 Task: Check the report concern and select the noise or party.
Action: Mouse pressed left at (805, 314)
Screenshot: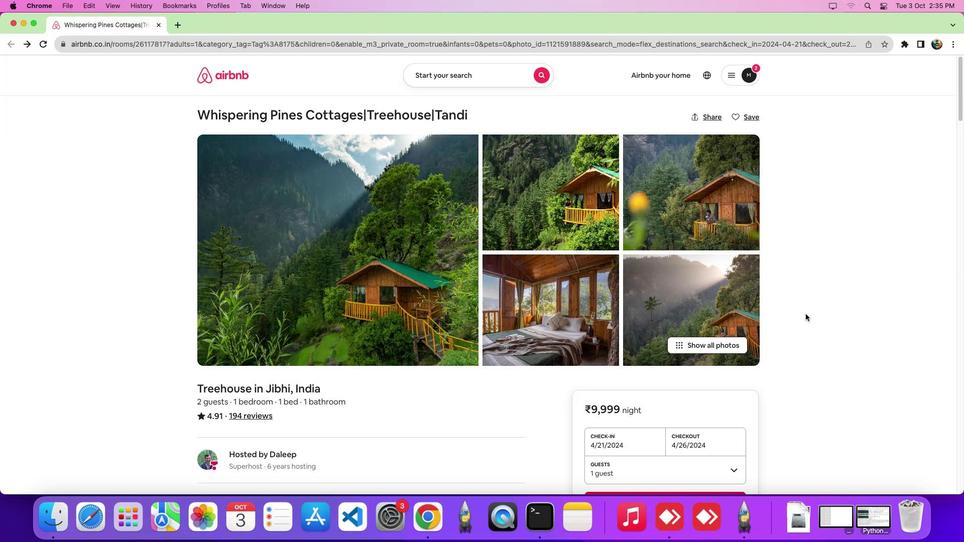 
Action: Mouse moved to (810, 315)
Screenshot: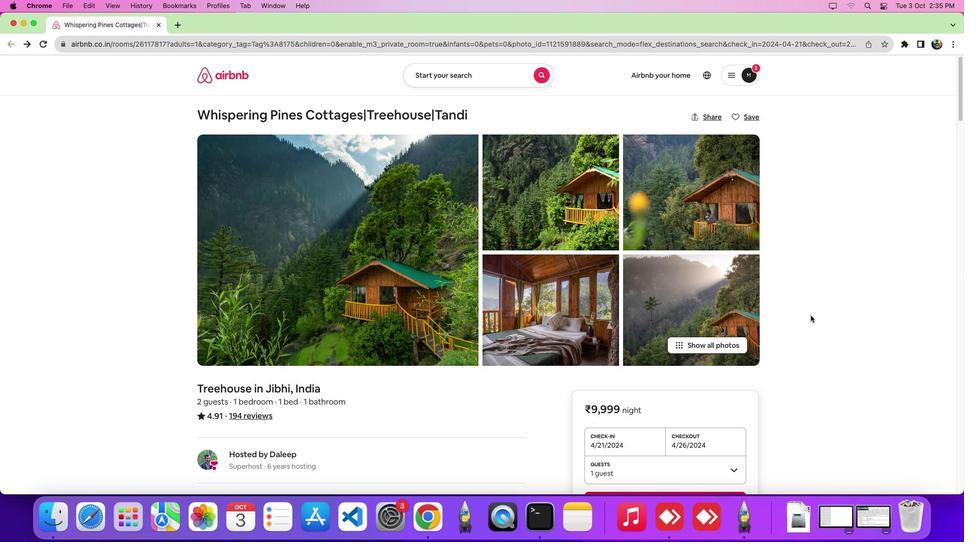 
Action: Mouse scrolled (810, 315) with delta (0, 0)
Screenshot: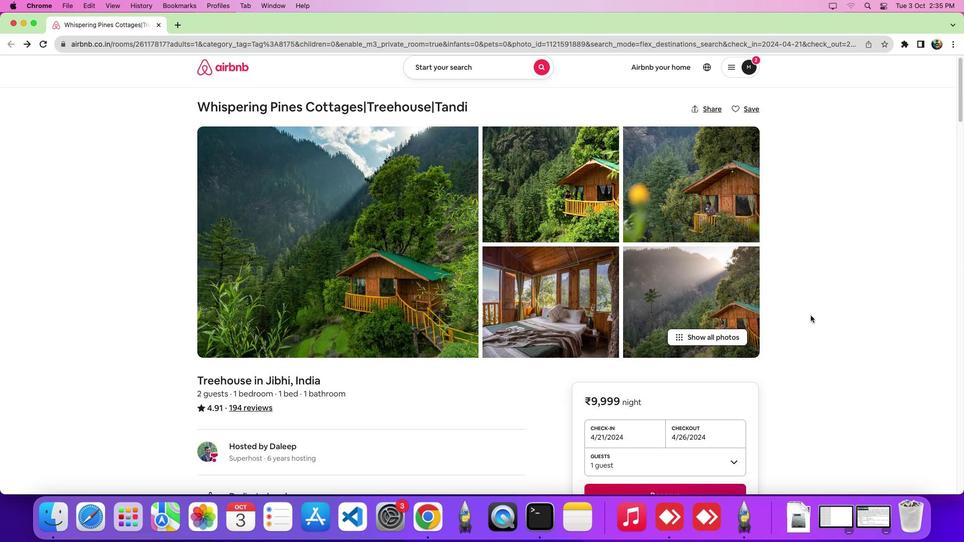 
Action: Mouse scrolled (810, 315) with delta (0, 0)
Screenshot: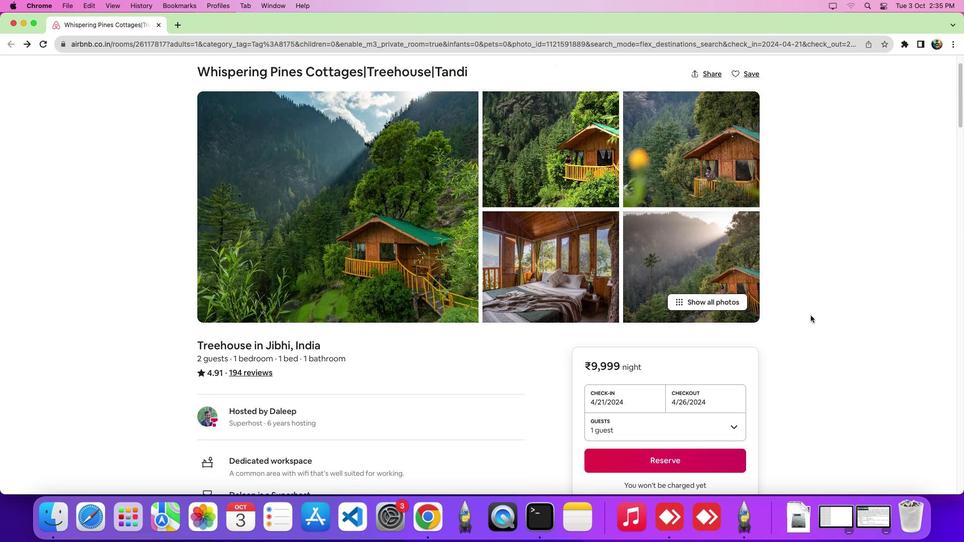 
Action: Mouse scrolled (810, 315) with delta (0, -2)
Screenshot: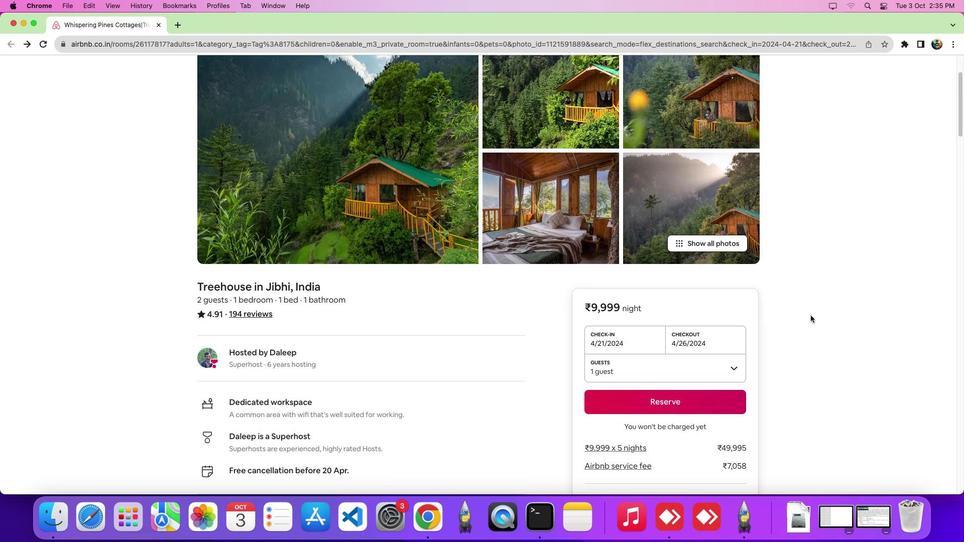 
Action: Mouse scrolled (810, 315) with delta (0, 0)
Screenshot: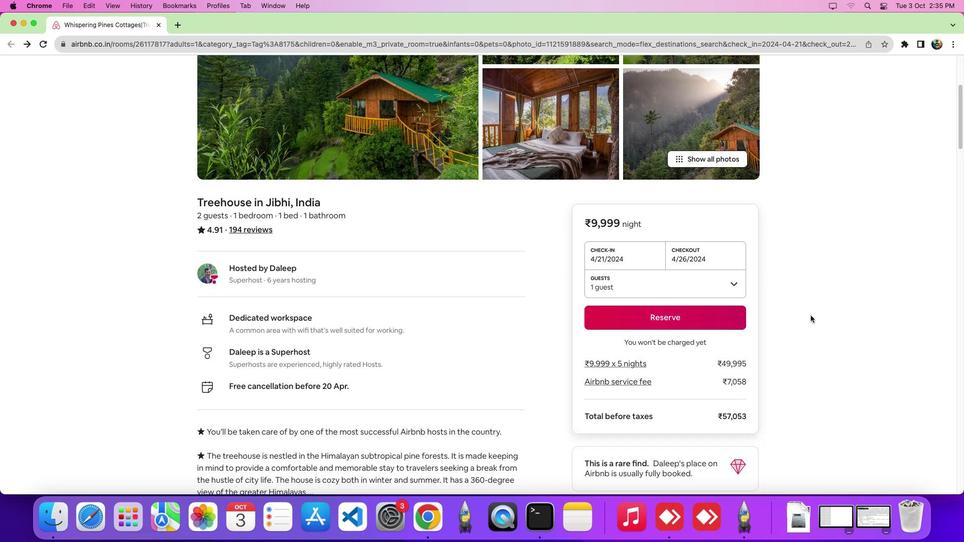 
Action: Mouse scrolled (810, 315) with delta (0, 0)
Screenshot: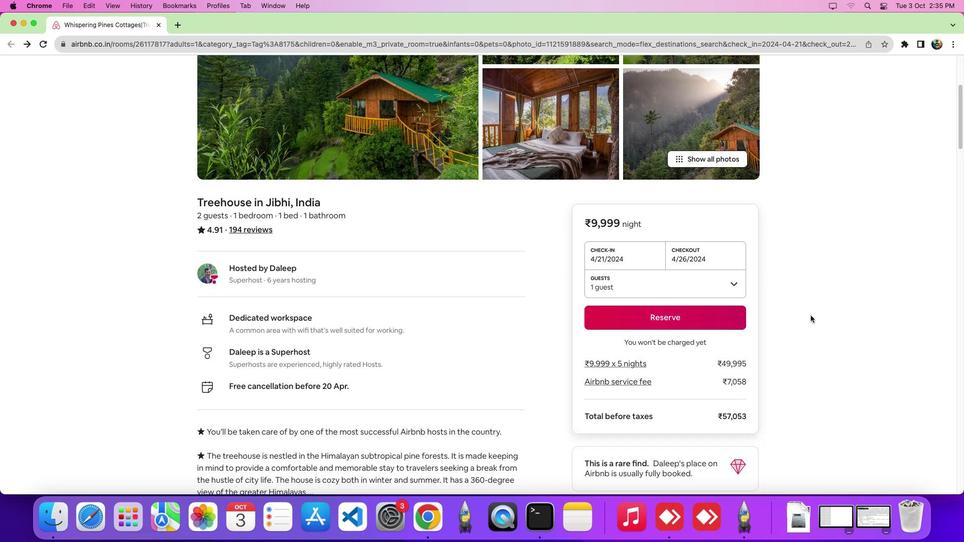 
Action: Mouse scrolled (810, 315) with delta (0, -3)
Screenshot: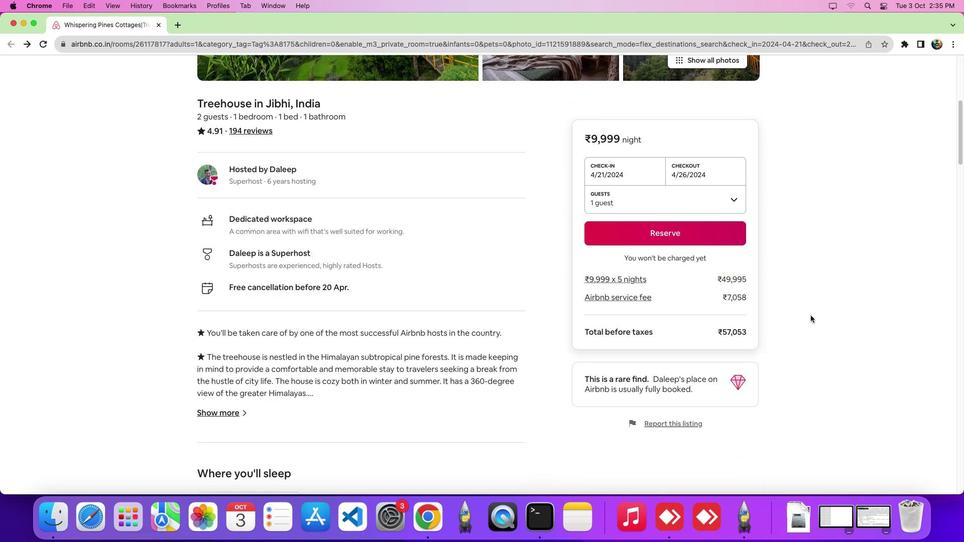 
Action: Mouse scrolled (810, 315) with delta (0, 0)
Screenshot: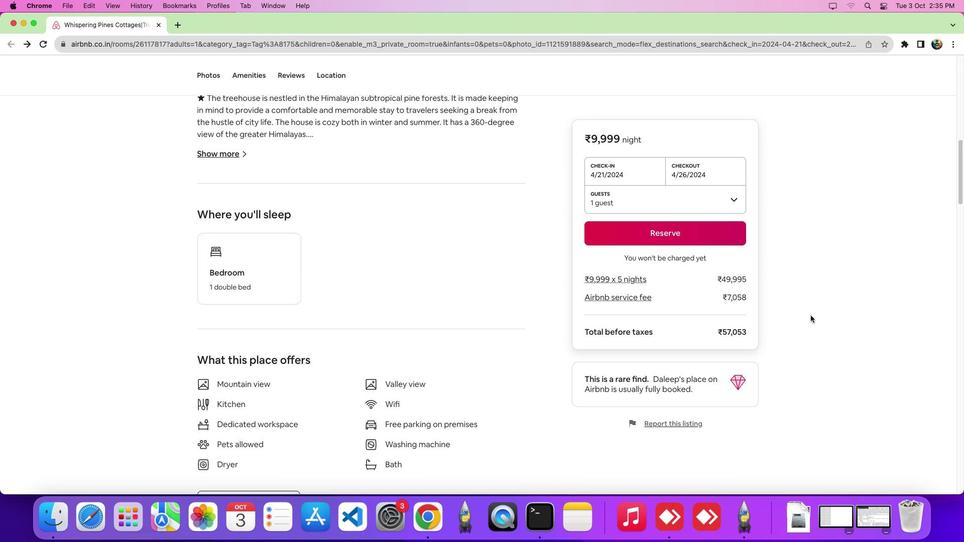 
Action: Mouse scrolled (810, 315) with delta (0, 0)
Screenshot: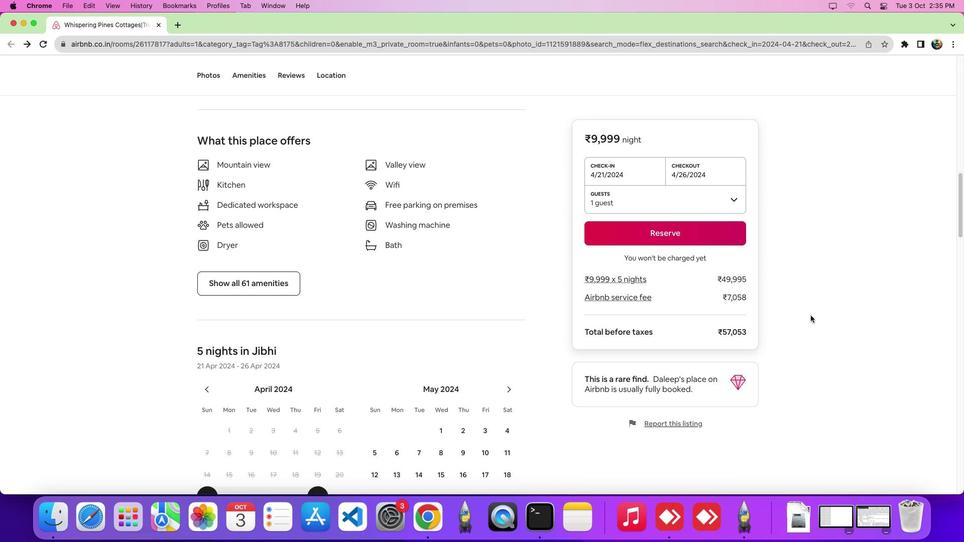 
Action: Mouse scrolled (810, 315) with delta (0, -4)
Screenshot: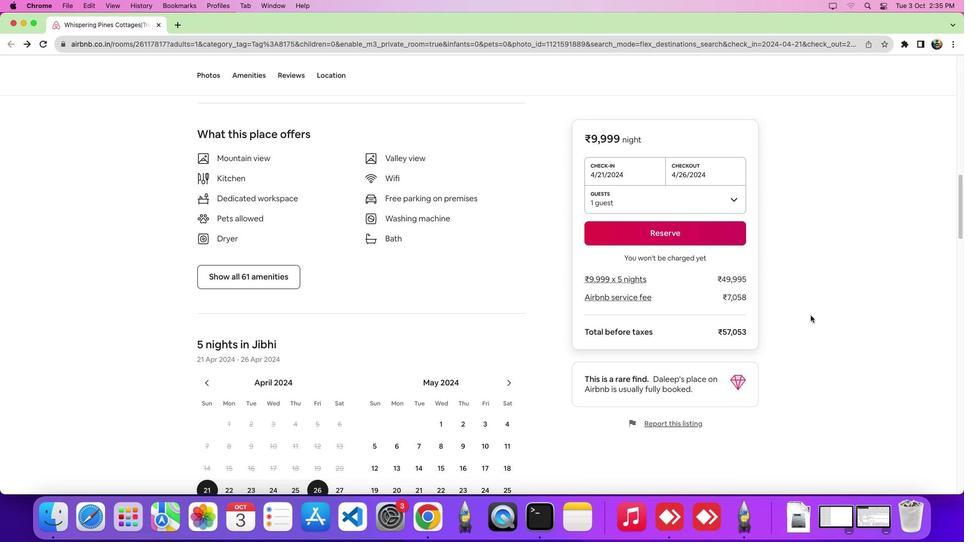 
Action: Mouse scrolled (810, 315) with delta (0, -6)
Screenshot: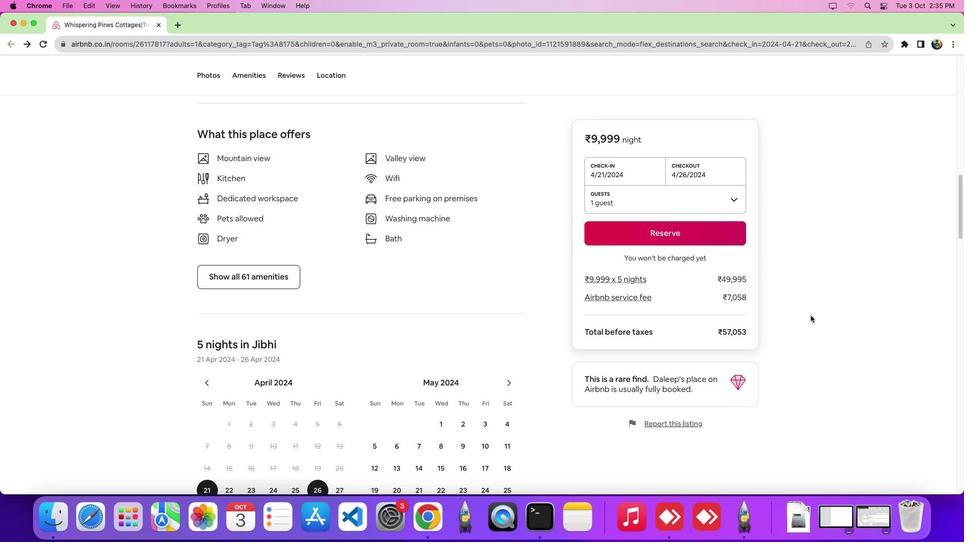 
Action: Mouse scrolled (810, 315) with delta (0, 0)
Screenshot: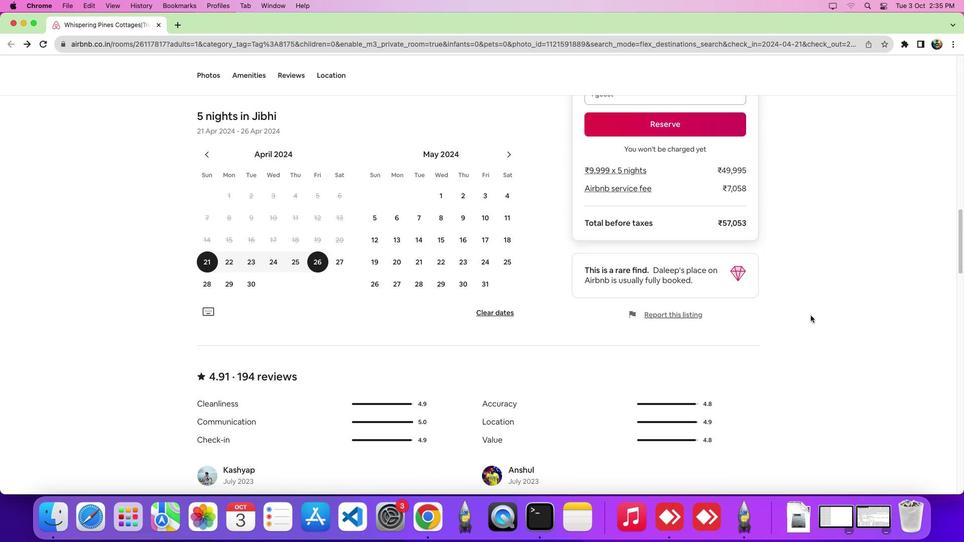 
Action: Mouse scrolled (810, 315) with delta (0, -1)
Screenshot: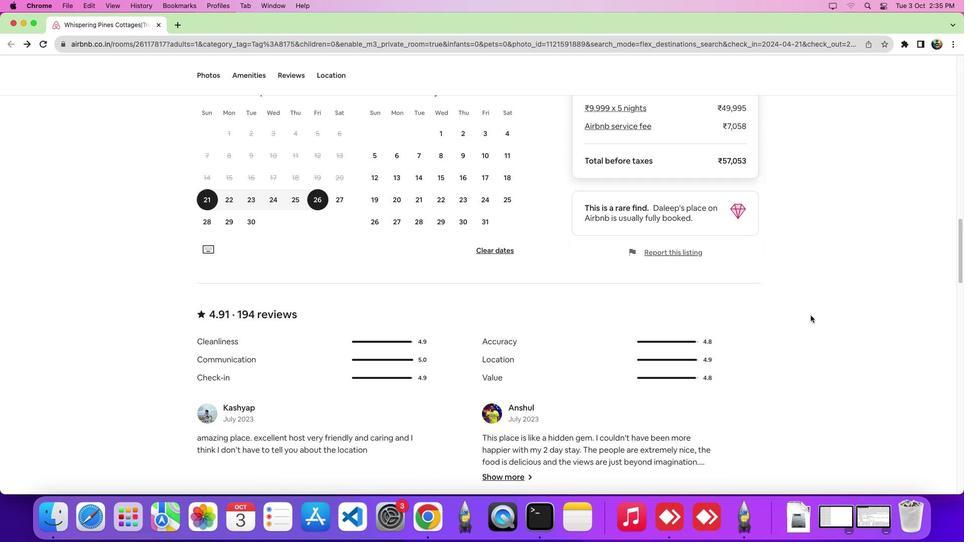 
Action: Mouse scrolled (810, 315) with delta (0, -4)
Screenshot: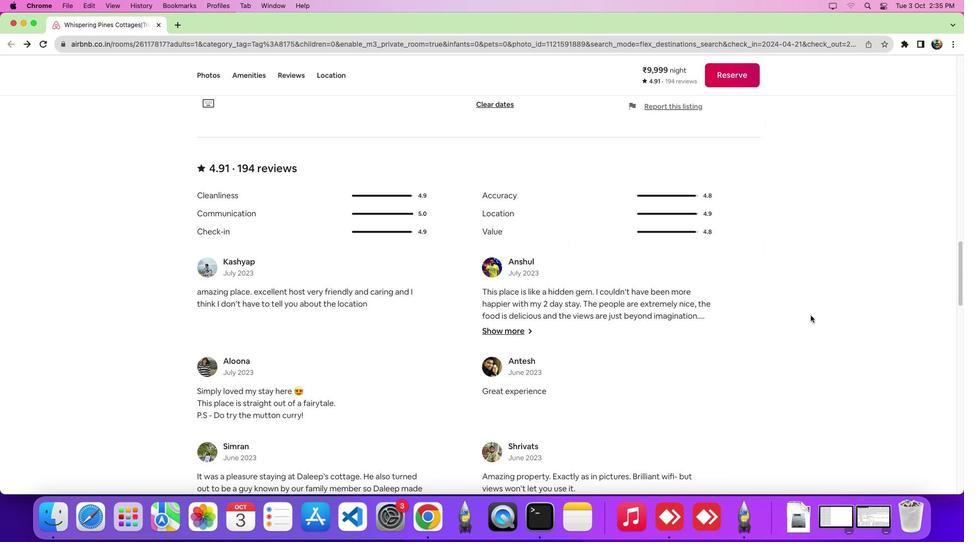 
Action: Mouse scrolled (810, 315) with delta (0, -5)
Screenshot: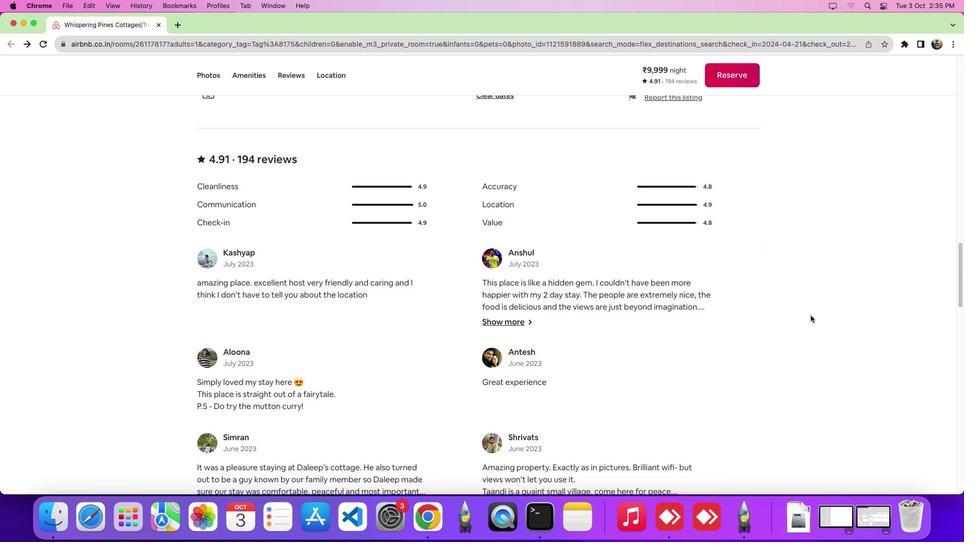 
Action: Mouse scrolled (810, 315) with delta (0, 0)
Screenshot: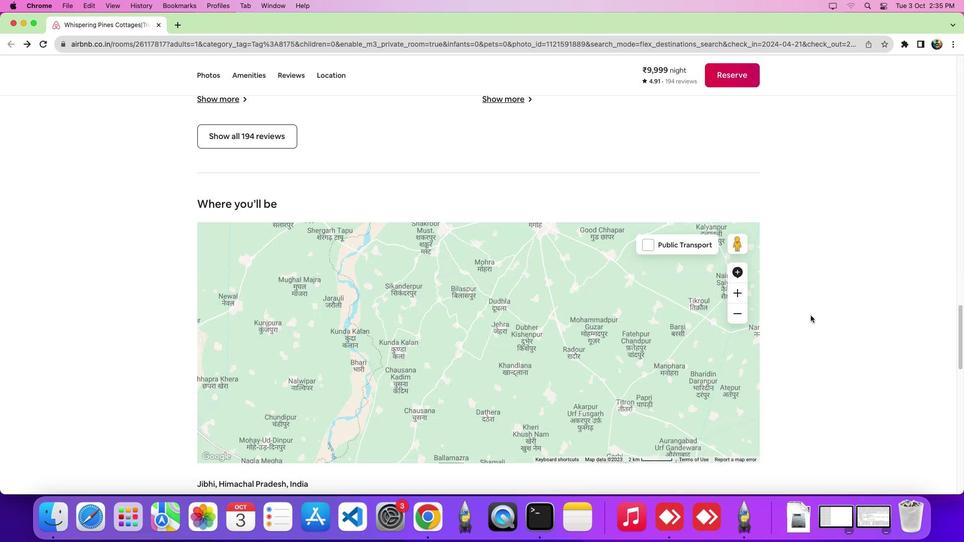 
Action: Mouse scrolled (810, 315) with delta (0, -1)
Screenshot: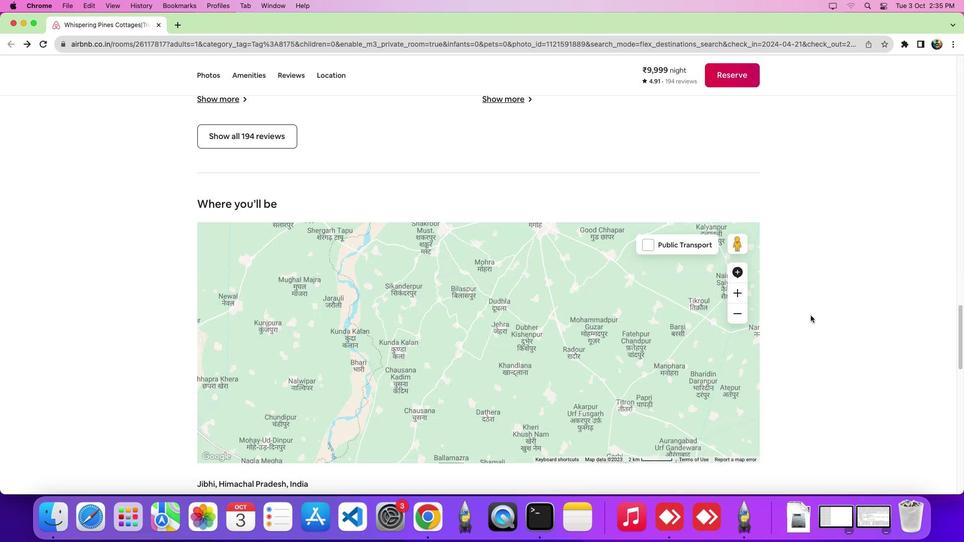 
Action: Mouse scrolled (810, 315) with delta (0, -4)
Screenshot: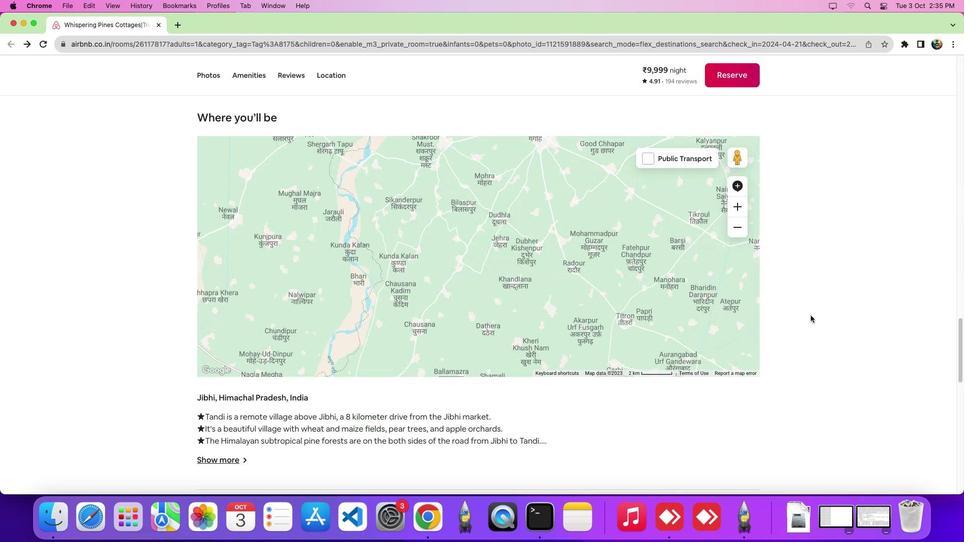 
Action: Mouse scrolled (810, 315) with delta (0, -6)
Screenshot: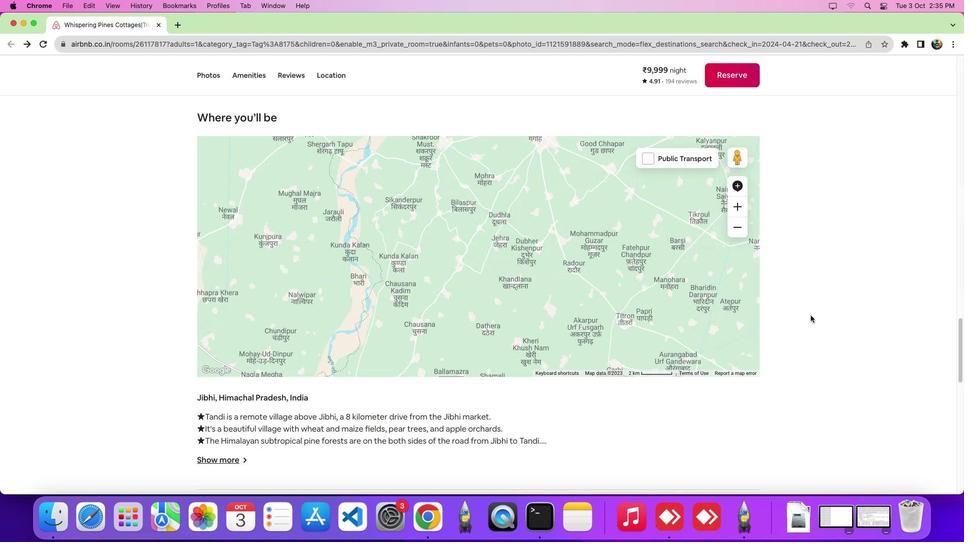 
Action: Mouse moved to (810, 315)
Screenshot: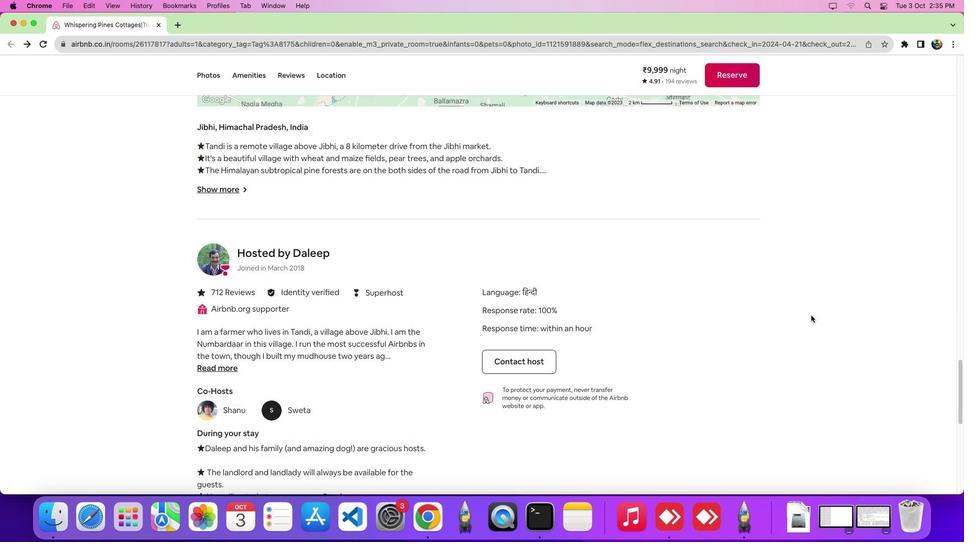 
Action: Mouse scrolled (810, 315) with delta (0, 0)
Screenshot: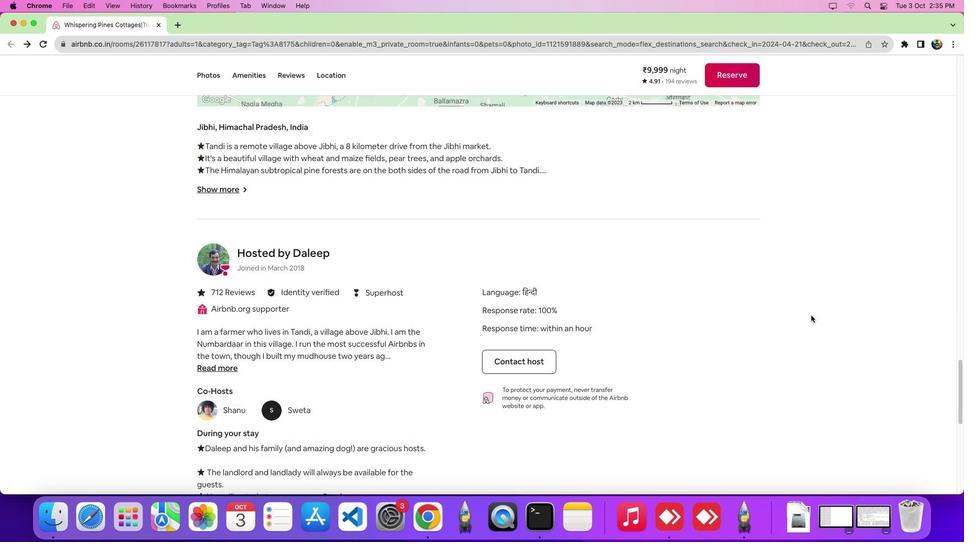 
Action: Mouse moved to (811, 315)
Screenshot: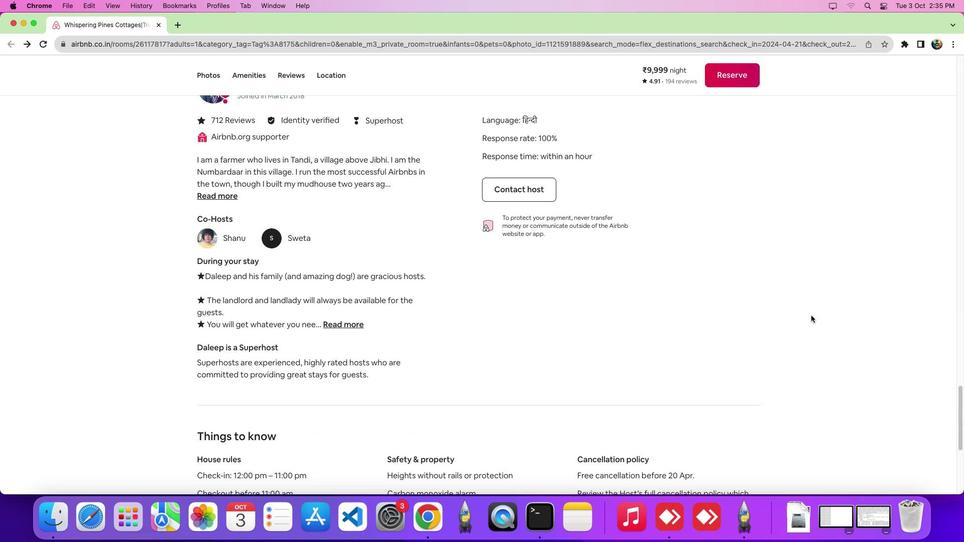 
Action: Mouse scrolled (811, 315) with delta (0, 0)
Screenshot: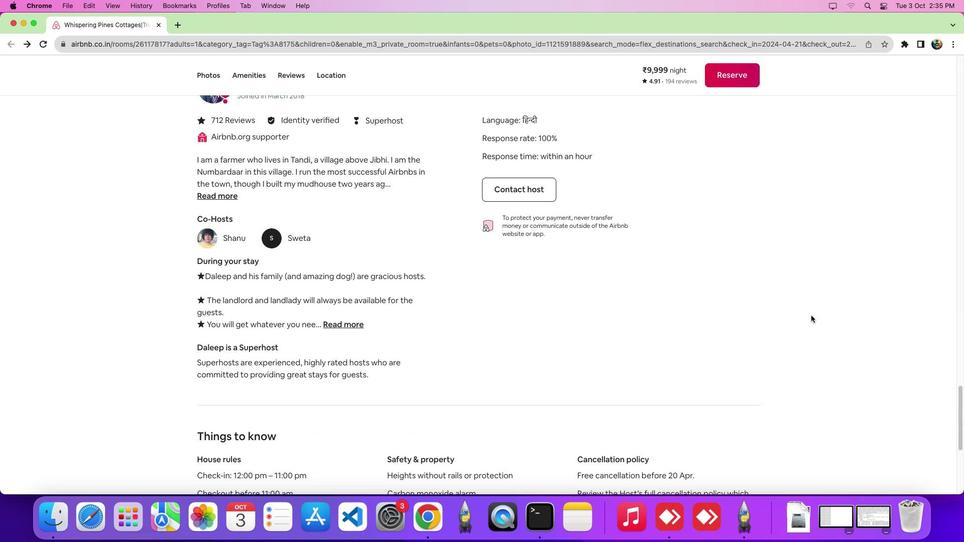 
Action: Mouse scrolled (811, 315) with delta (0, -4)
Screenshot: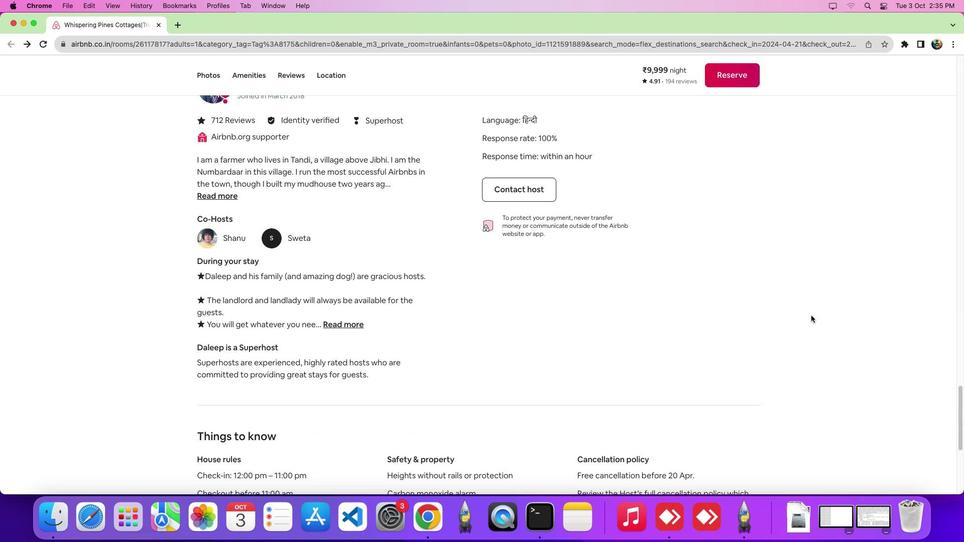 
Action: Mouse scrolled (811, 315) with delta (0, -6)
Screenshot: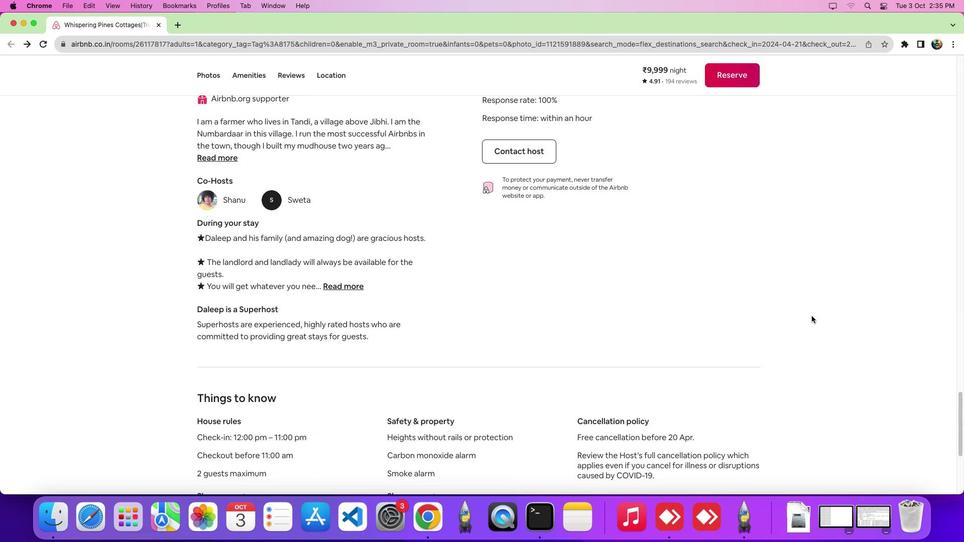 
Action: Mouse moved to (811, 316)
Screenshot: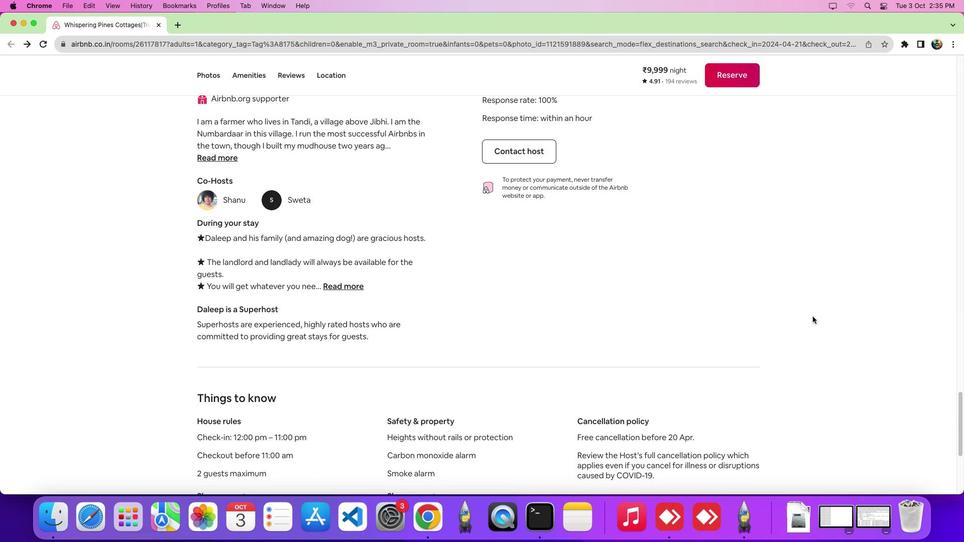 
Action: Mouse scrolled (811, 316) with delta (0, 0)
Screenshot: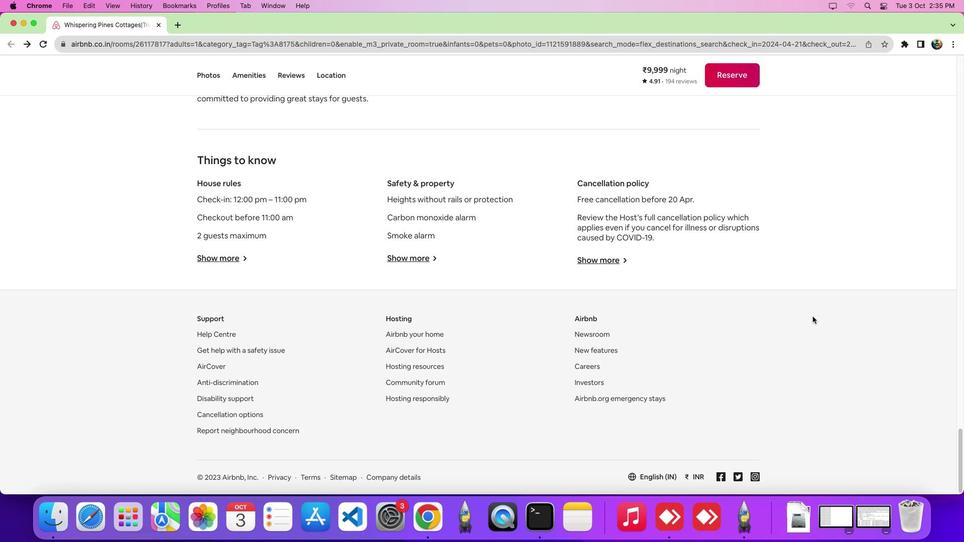 
Action: Mouse moved to (812, 316)
Screenshot: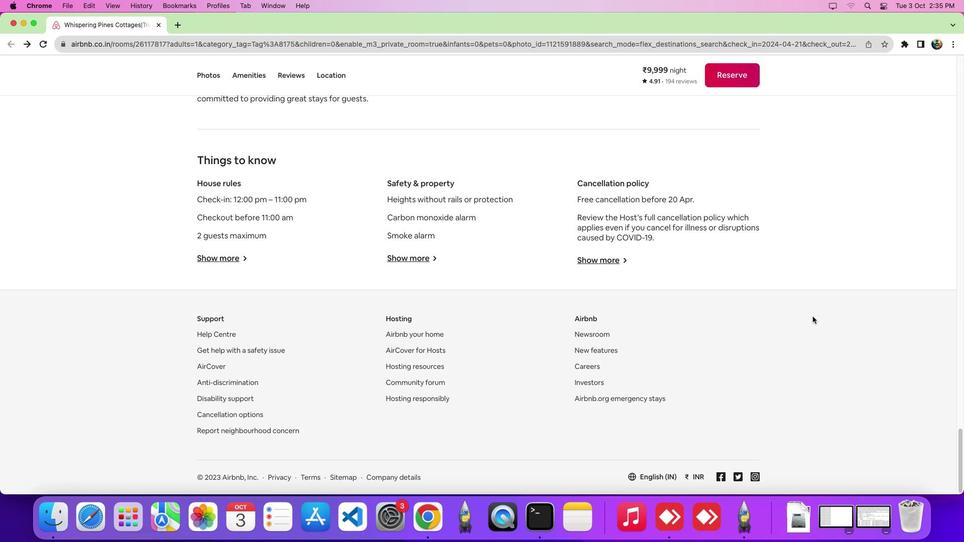
Action: Mouse scrolled (812, 316) with delta (0, -1)
Screenshot: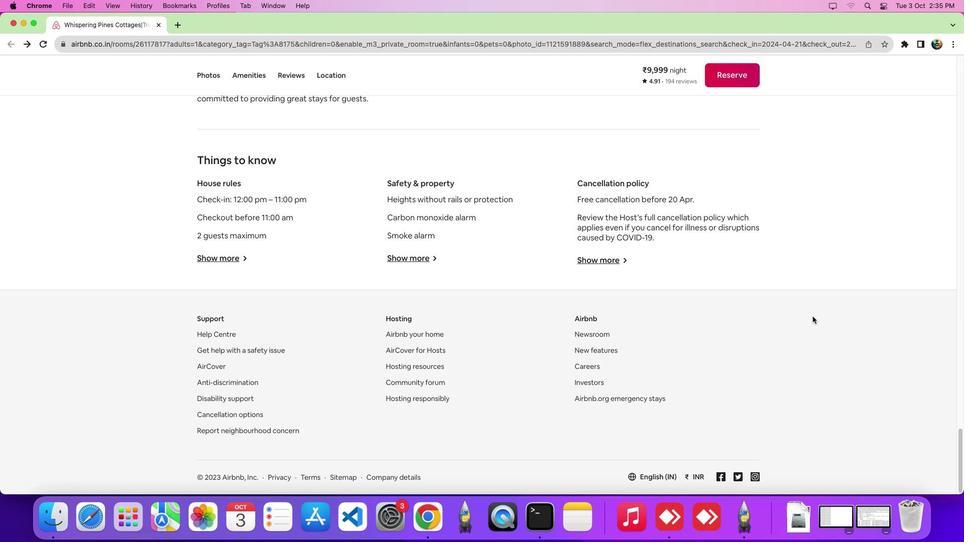 
Action: Mouse scrolled (812, 316) with delta (0, -4)
Screenshot: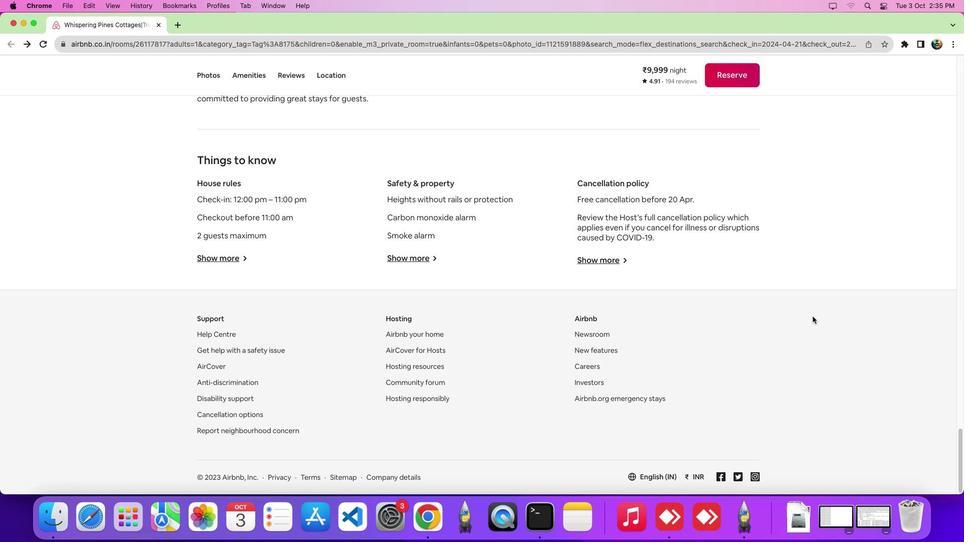 
Action: Mouse scrolled (812, 316) with delta (0, -6)
Screenshot: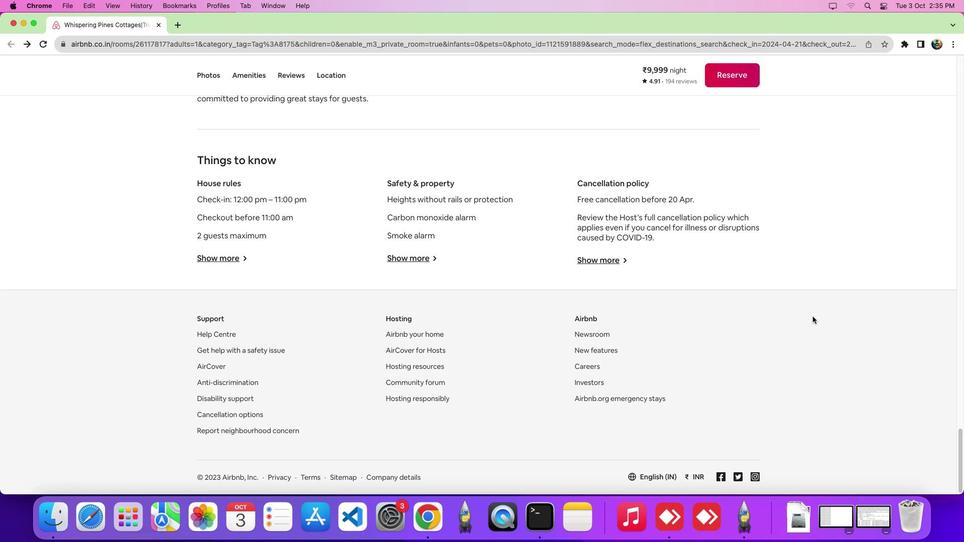 
Action: Mouse scrolled (812, 316) with delta (0, 0)
Screenshot: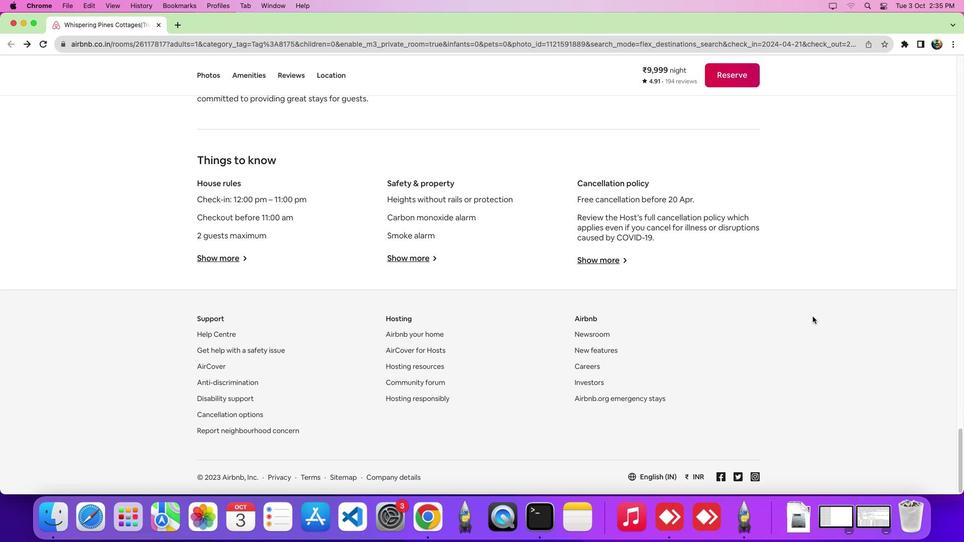 
Action: Mouse scrolled (812, 316) with delta (0, -1)
Screenshot: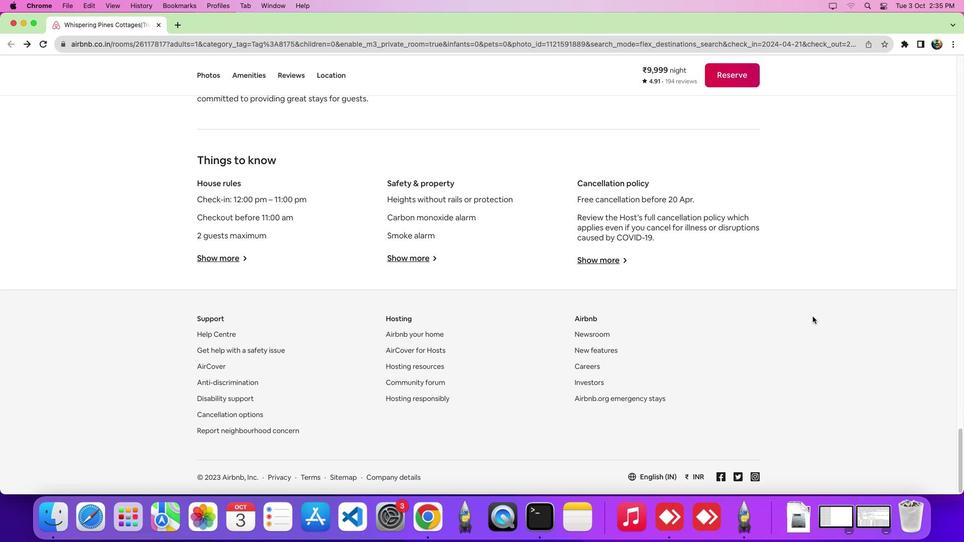 
Action: Mouse scrolled (812, 316) with delta (0, -4)
Screenshot: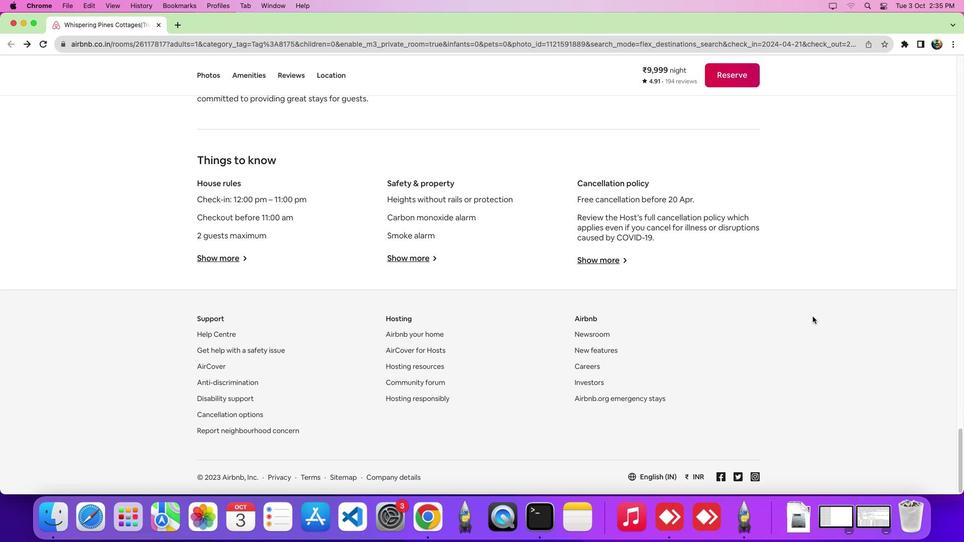 
Action: Mouse scrolled (812, 316) with delta (0, -6)
Screenshot: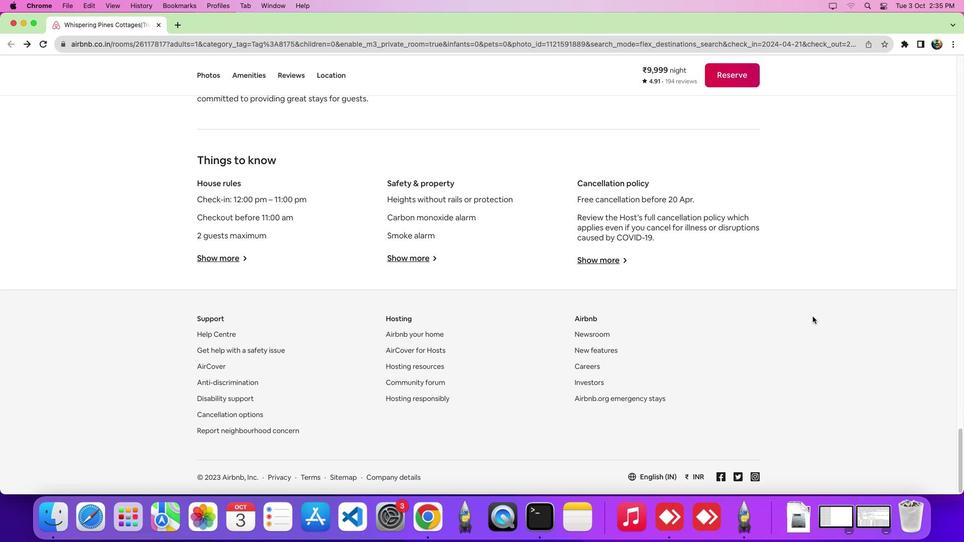 
Action: Mouse moved to (269, 429)
Screenshot: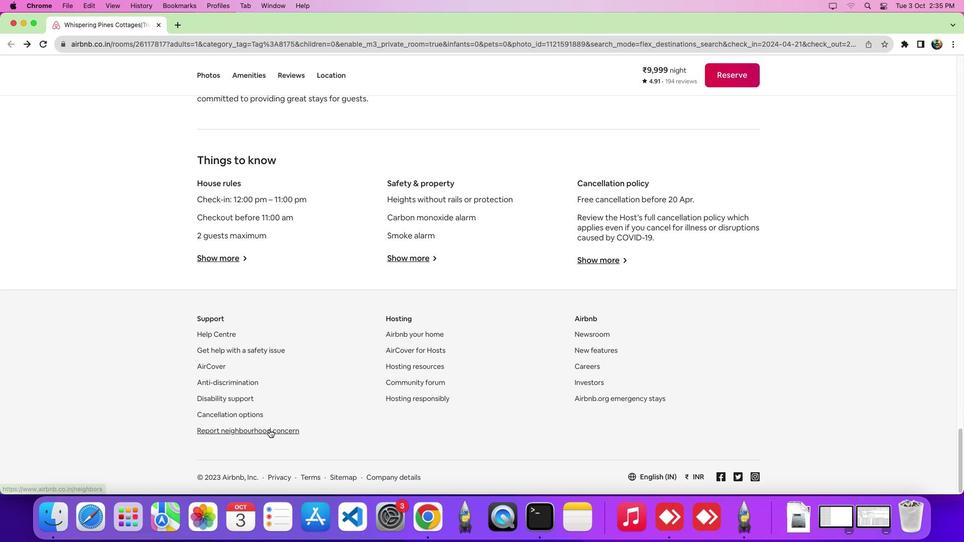 
Action: Mouse pressed left at (269, 429)
Screenshot: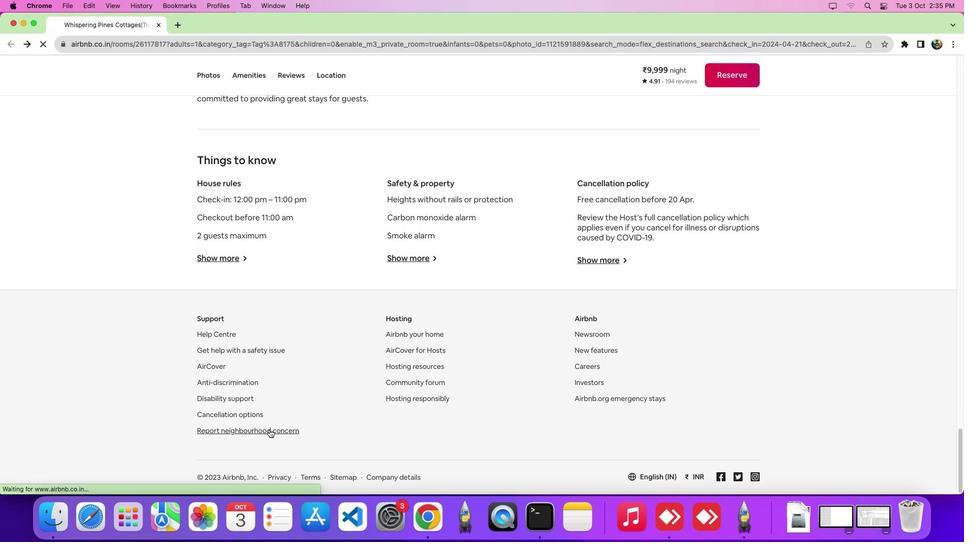 
Action: Mouse moved to (326, 323)
Screenshot: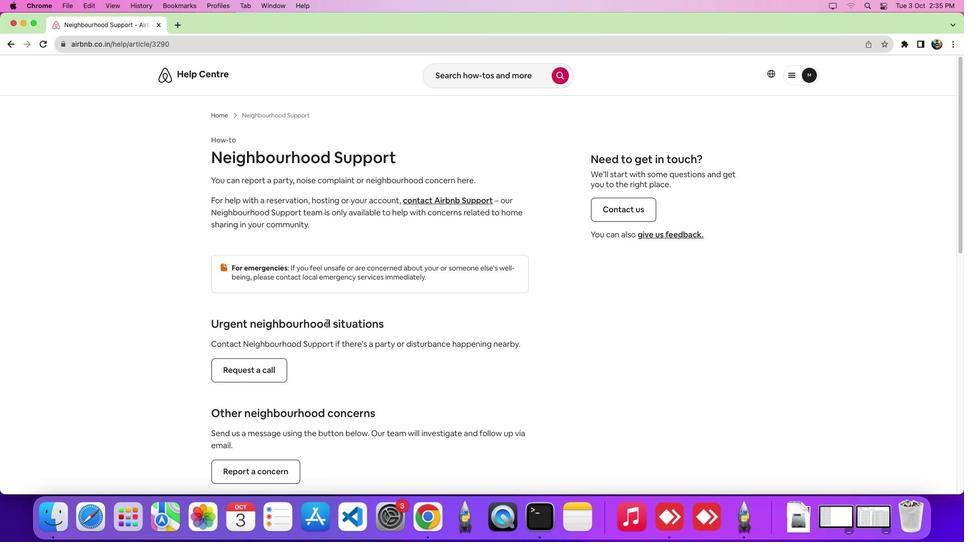 
Action: Mouse scrolled (326, 323) with delta (0, 0)
Screenshot: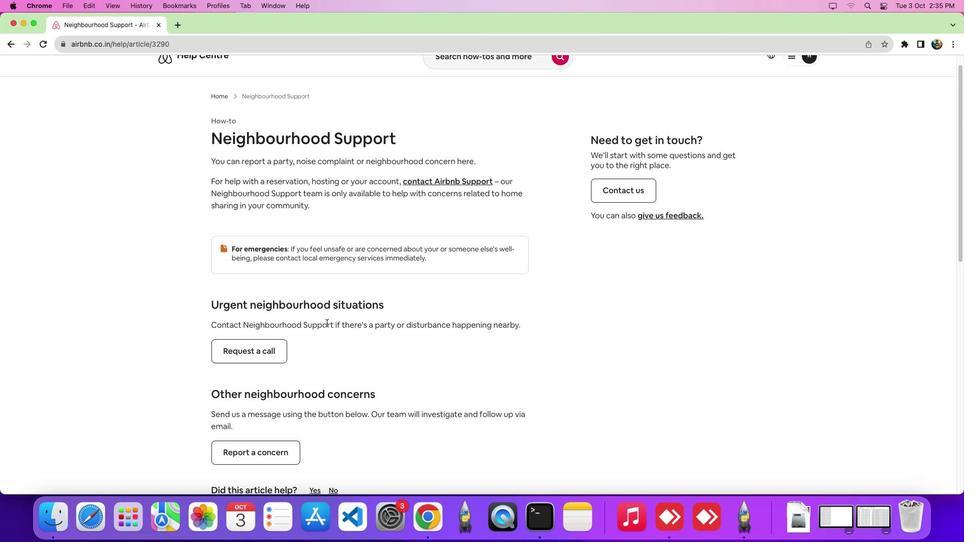
Action: Mouse scrolled (326, 323) with delta (0, 0)
Screenshot: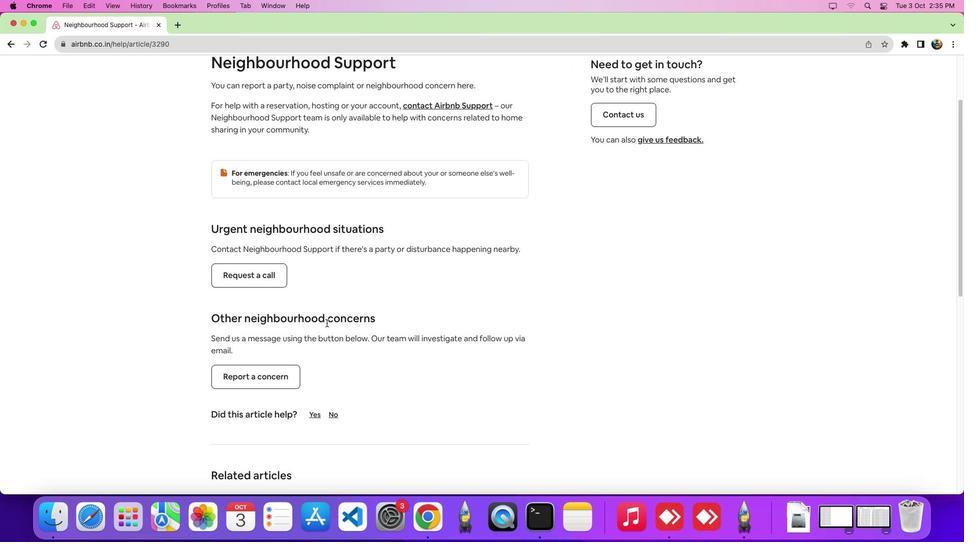 
Action: Mouse scrolled (326, 323) with delta (0, -2)
Screenshot: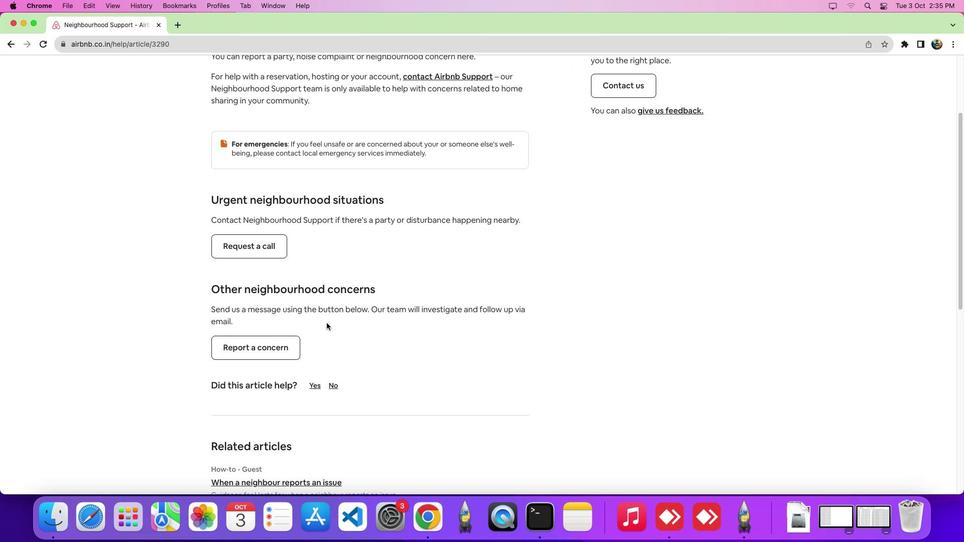 
Action: Mouse moved to (247, 341)
Screenshot: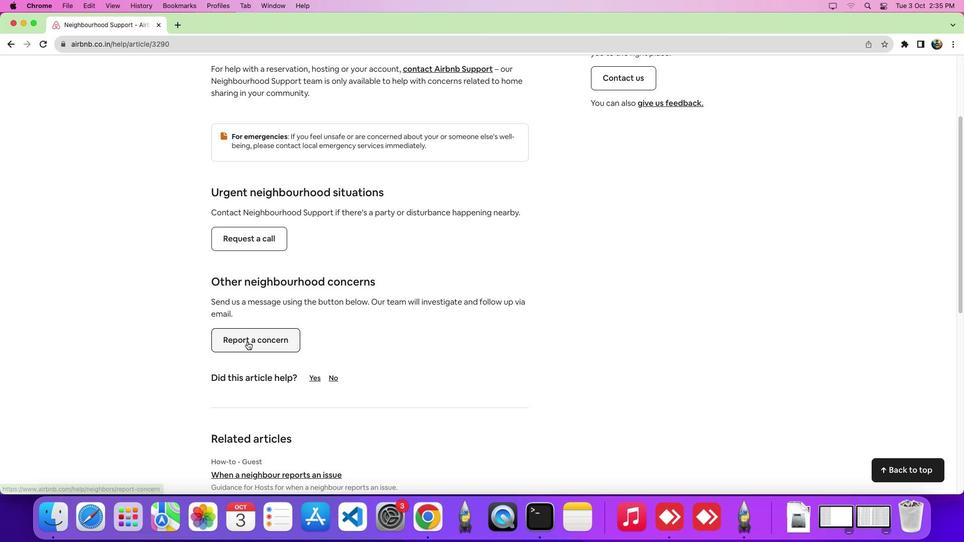 
Action: Mouse pressed left at (247, 341)
Screenshot: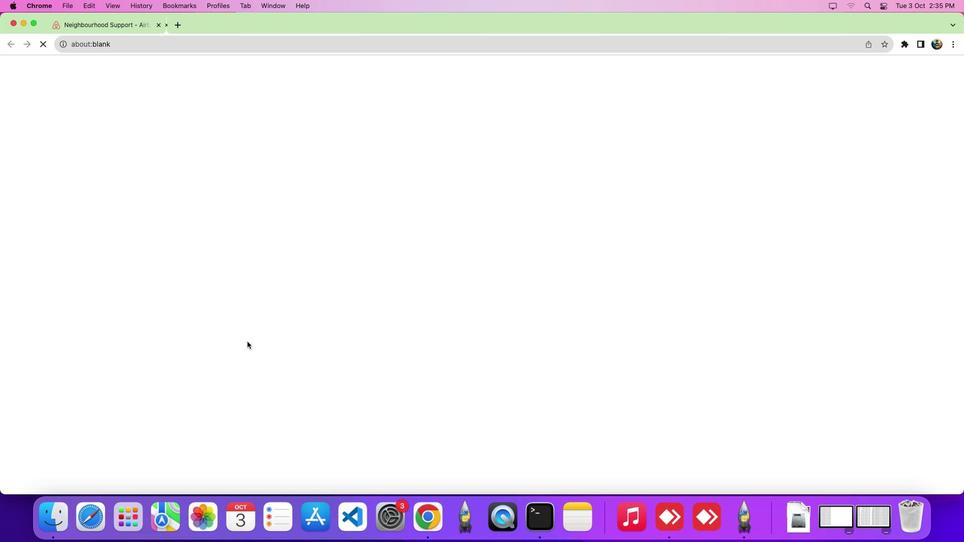 
Action: Mouse moved to (220, 219)
Screenshot: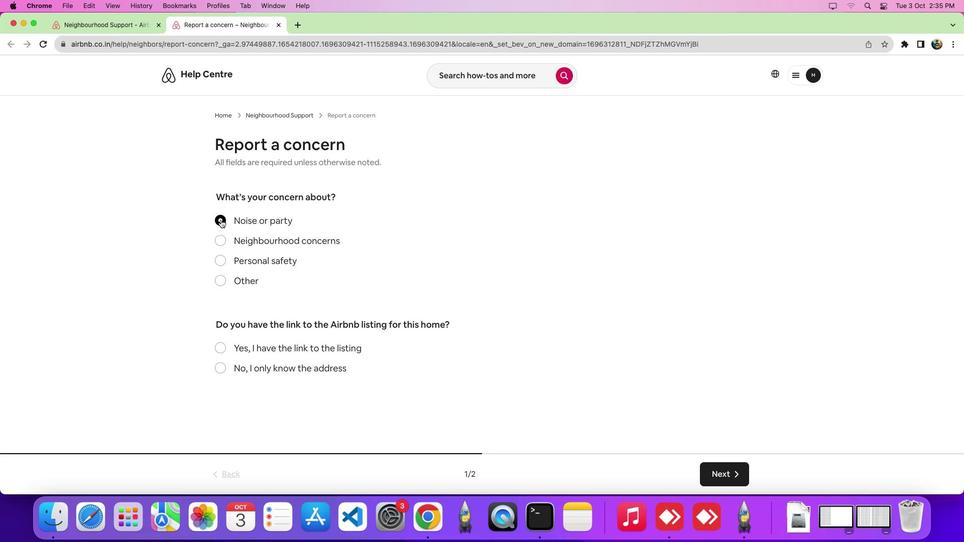 
Action: Mouse pressed left at (220, 219)
Screenshot: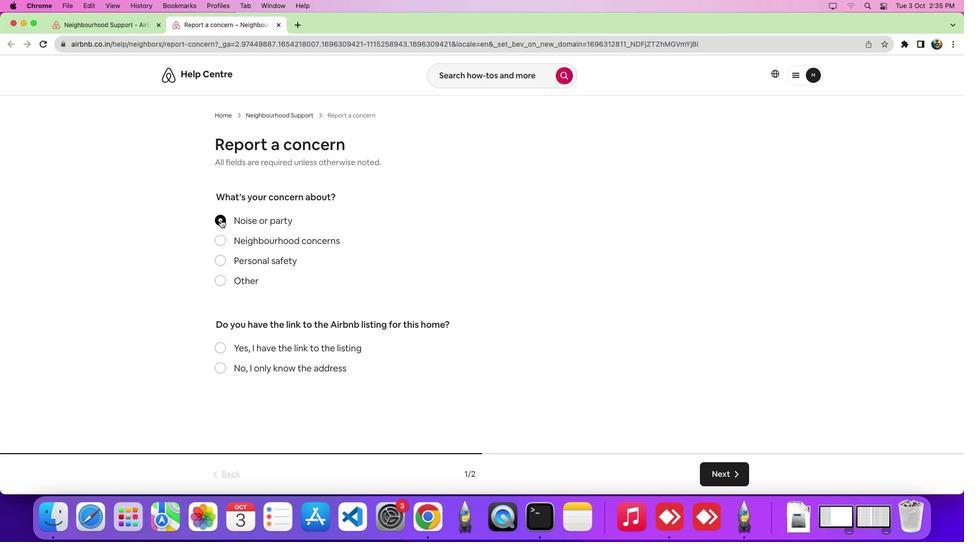
Action: Mouse moved to (346, 261)
Screenshot: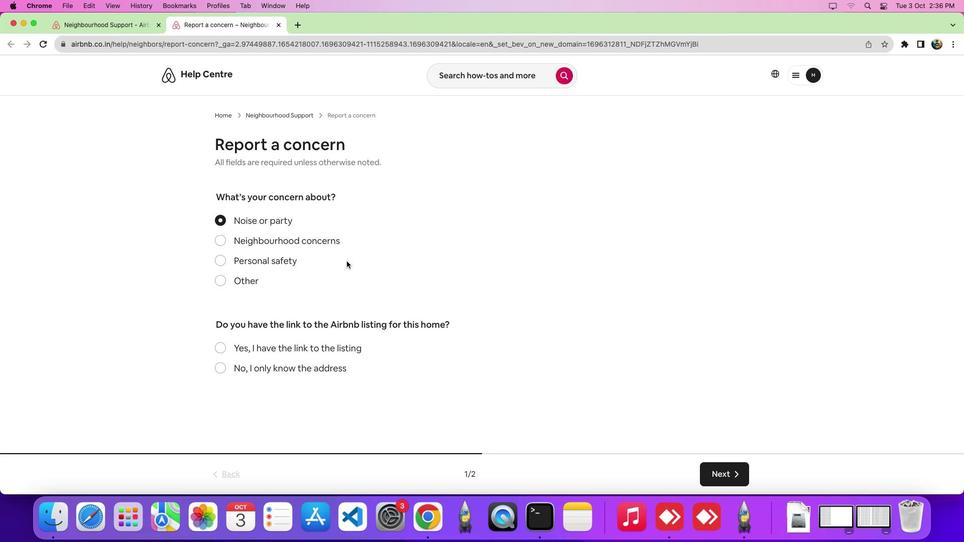 
